 Task: In the  document Niagara.doc ,align picture to the 'center'. Insert word art below the picture and give heading  'Niagara Bordered Blue'
Action: Mouse moved to (229, 49)
Screenshot: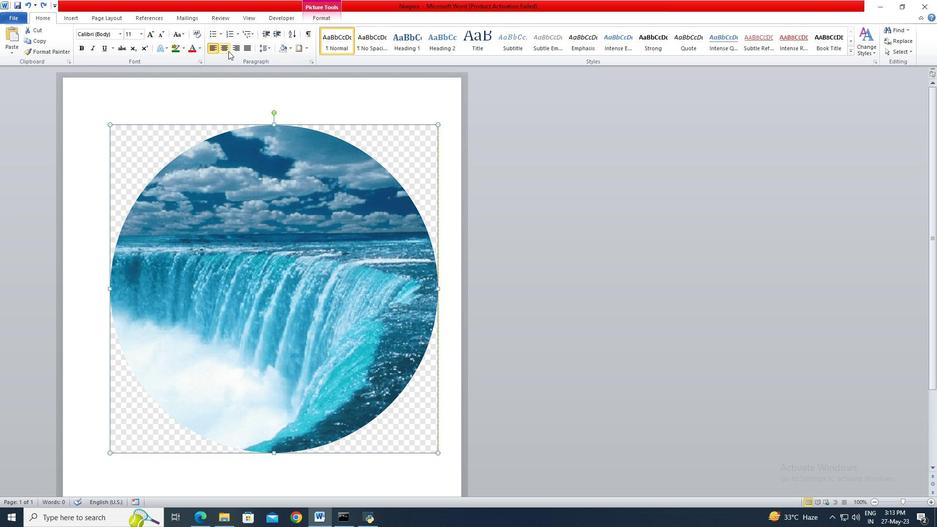 
Action: Mouse pressed left at (229, 49)
Screenshot: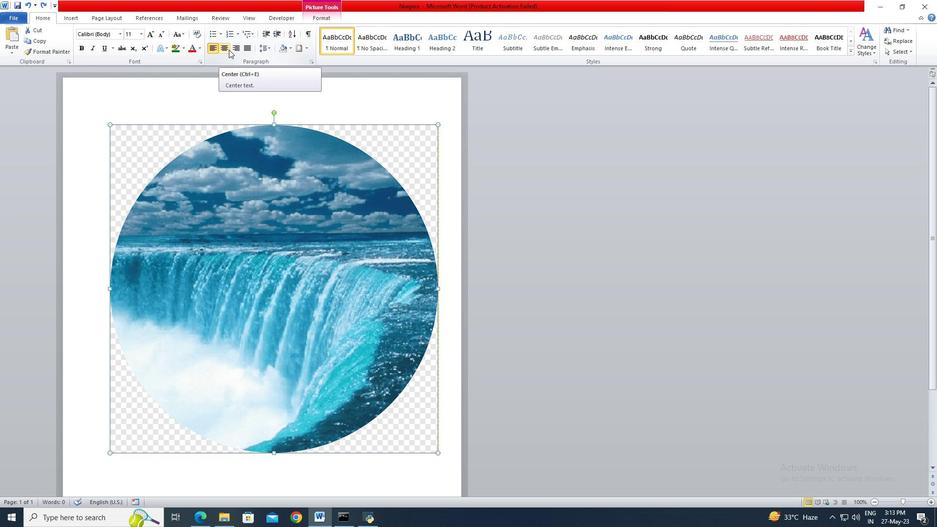 
Action: Mouse moved to (217, 197)
Screenshot: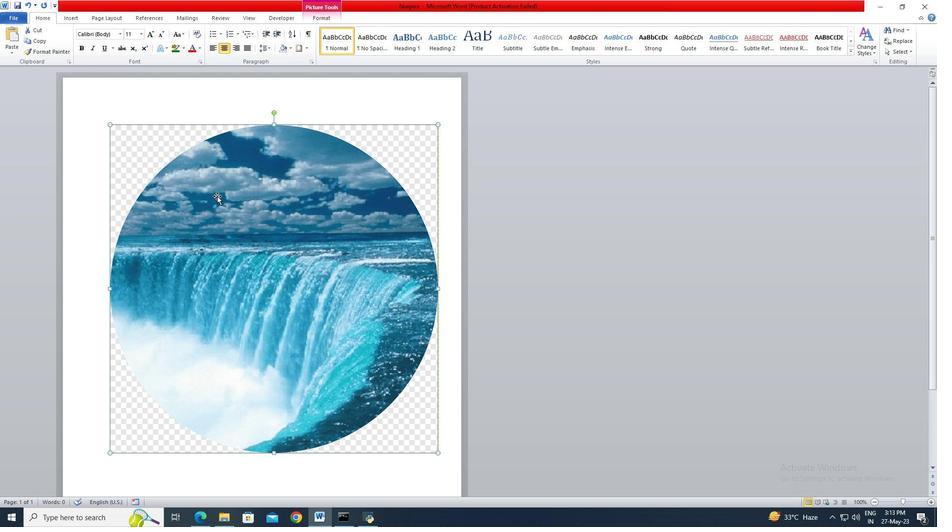 
Action: Mouse scrolled (217, 197) with delta (0, 0)
Screenshot: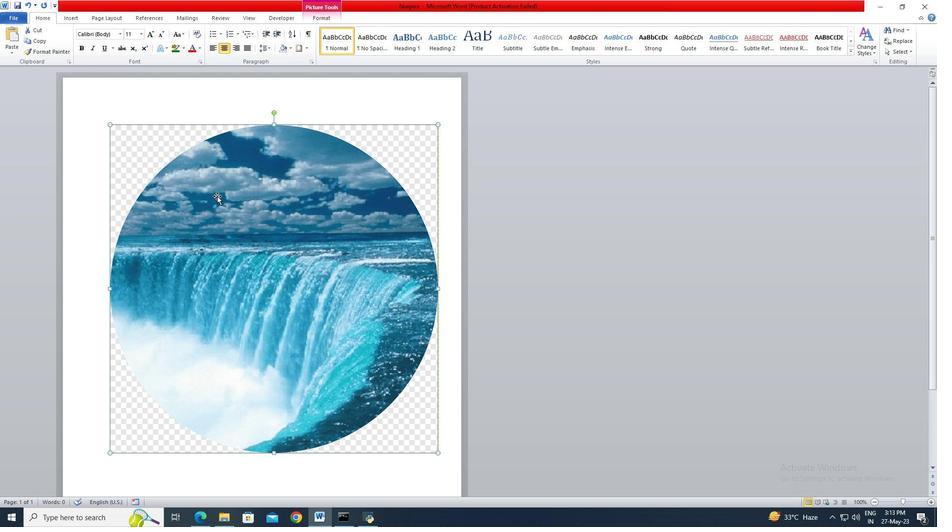 
Action: Mouse scrolled (217, 197) with delta (0, 0)
Screenshot: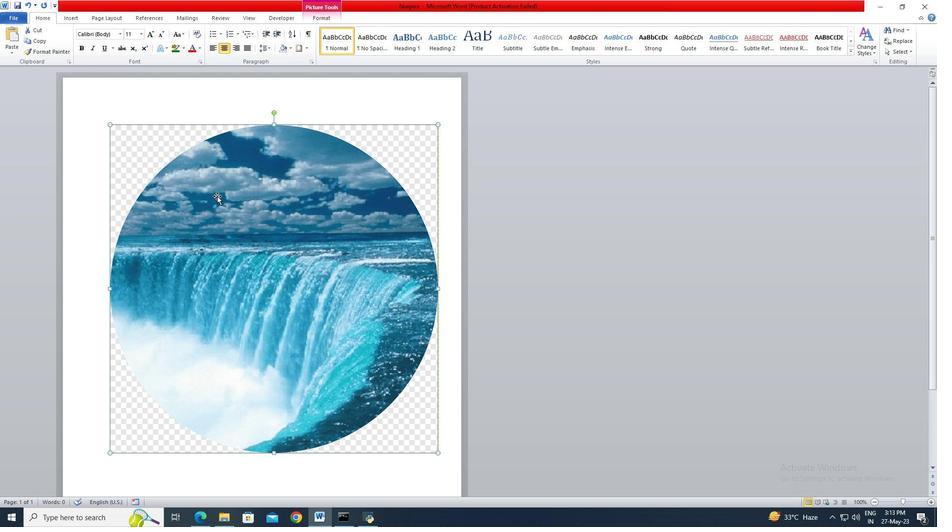 
Action: Mouse scrolled (217, 197) with delta (0, 0)
Screenshot: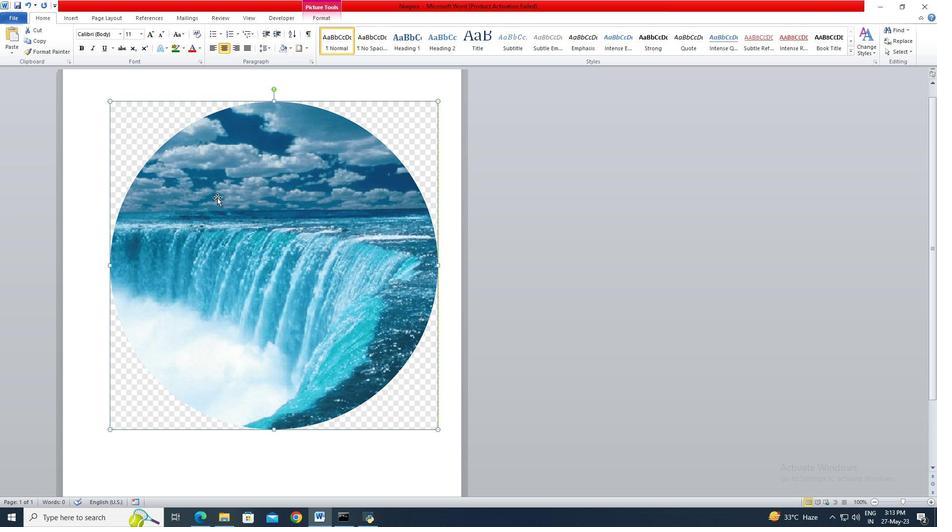 
Action: Mouse moved to (202, 428)
Screenshot: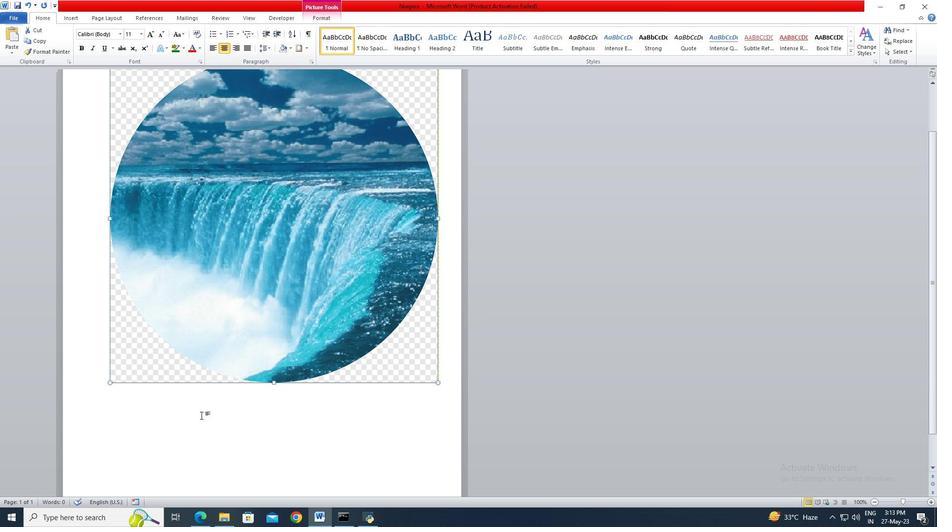 
Action: Mouse pressed left at (202, 428)
Screenshot: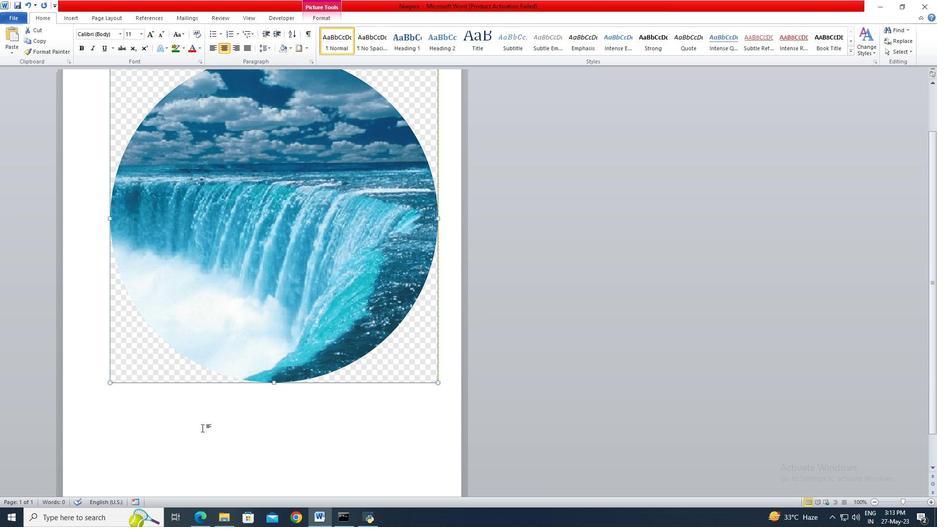 
Action: Mouse pressed left at (202, 428)
Screenshot: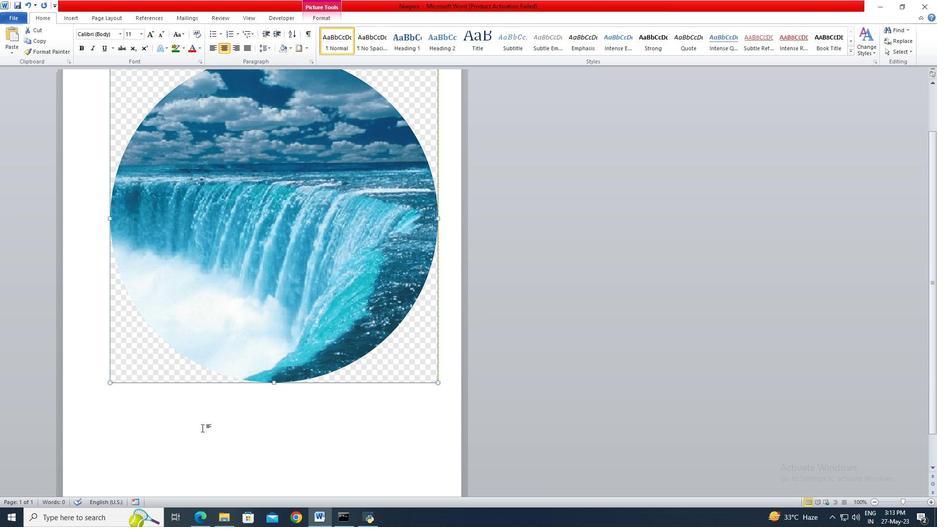 
Action: Mouse moved to (73, 18)
Screenshot: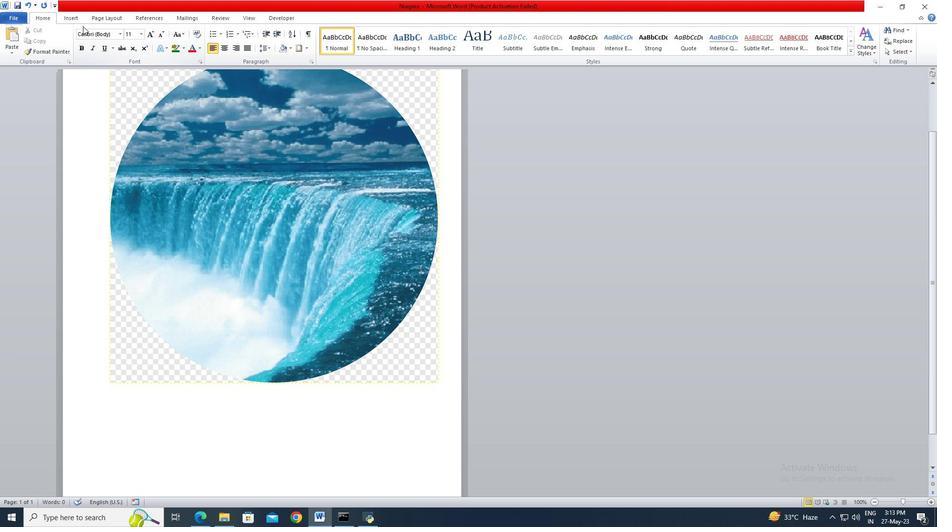 
Action: Mouse pressed left at (73, 18)
Screenshot: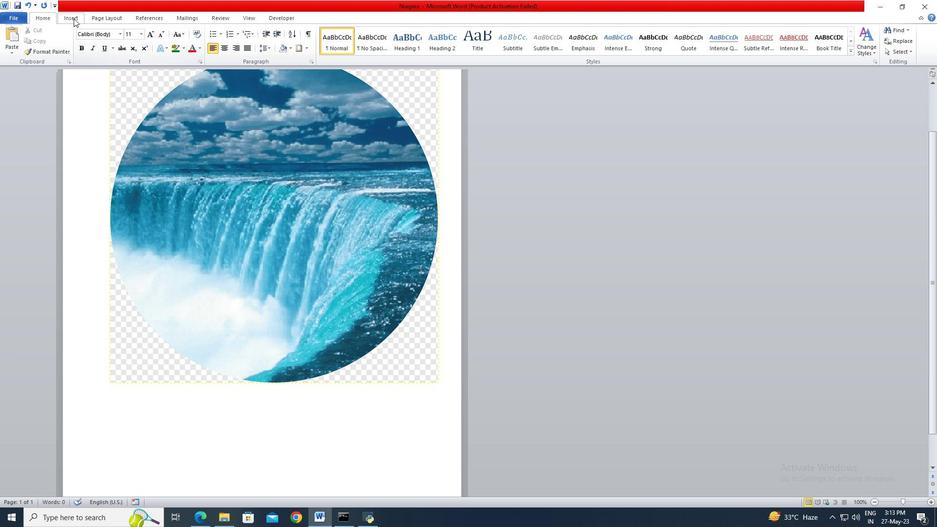 
Action: Mouse moved to (447, 48)
Screenshot: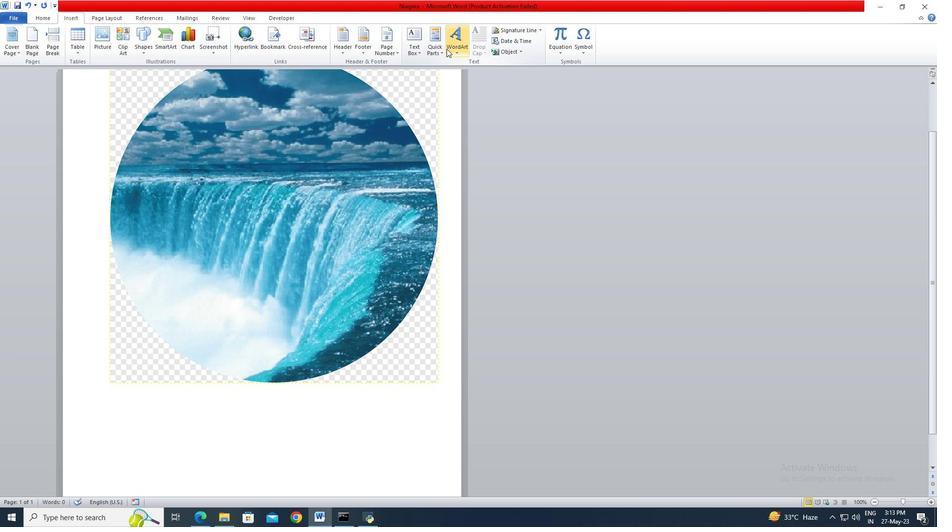 
Action: Mouse pressed left at (447, 48)
Screenshot: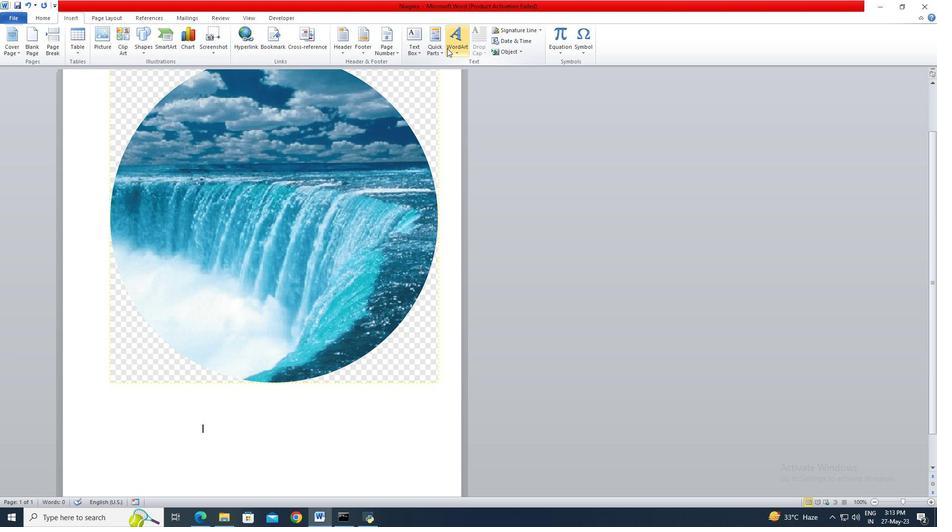 
Action: Mouse moved to (536, 102)
Screenshot: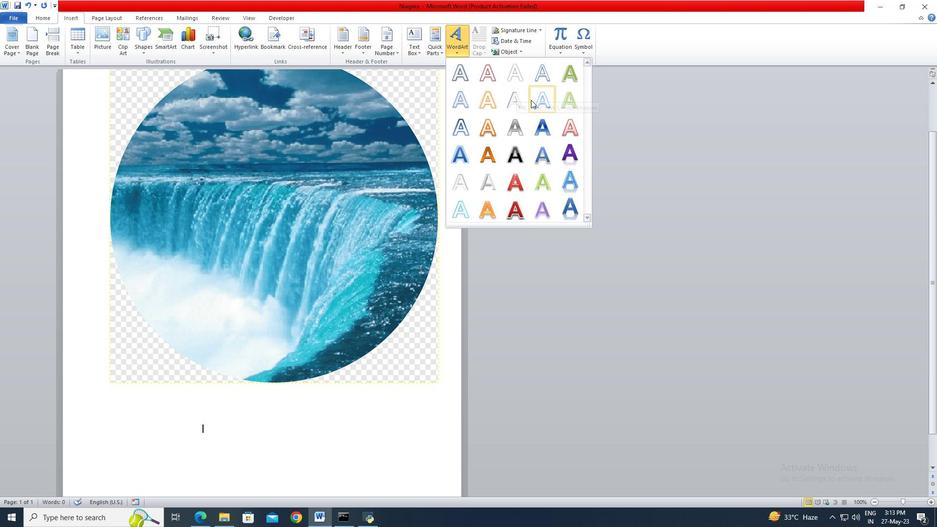 
Action: Mouse pressed left at (536, 102)
Screenshot: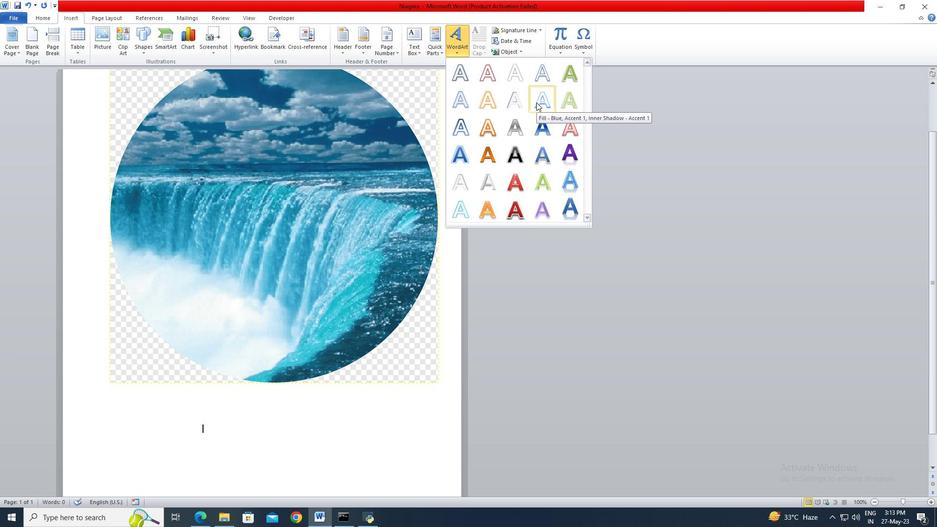 
Action: Key pressed <Key.shift>Niagara
Screenshot: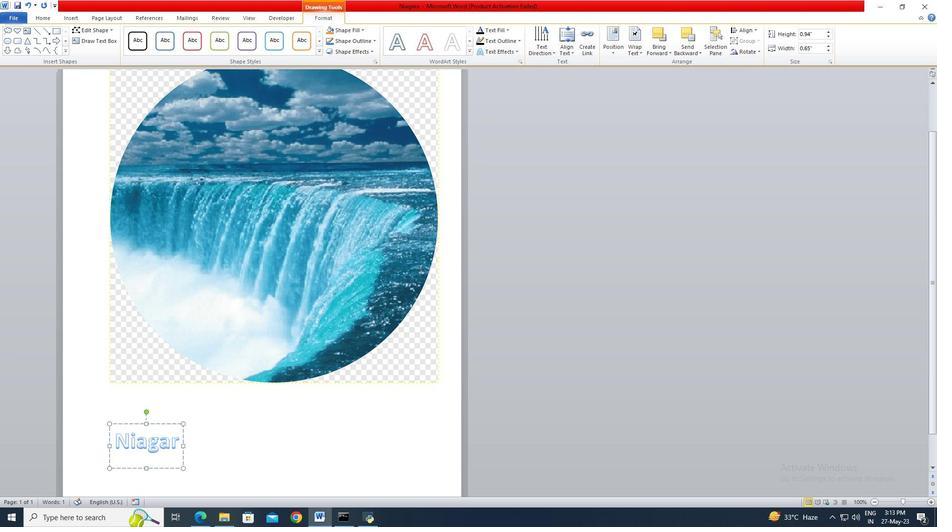 
Action: Mouse moved to (397, 422)
Screenshot: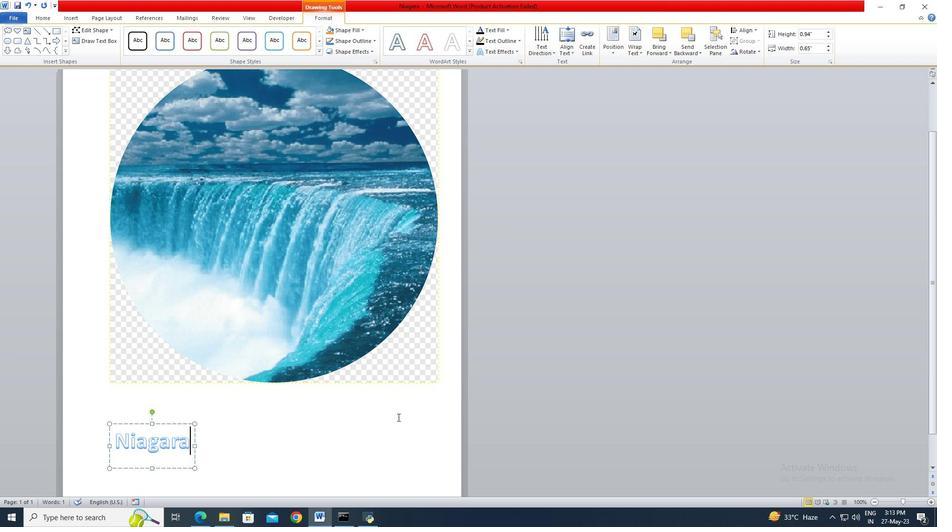 
Action: Mouse pressed left at (397, 422)
Screenshot: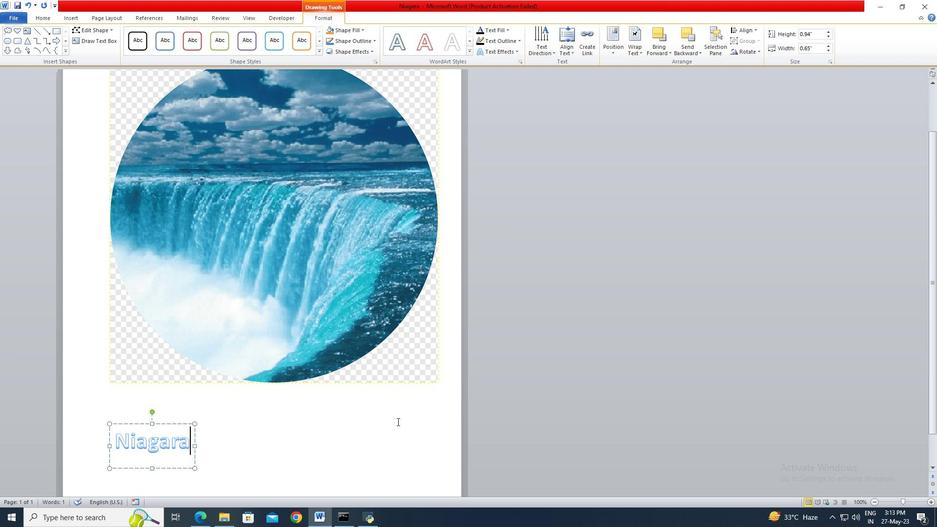 
